 Task: Add an event with the title Casual Interview with Candidate G, date '2023/12/01', time 8:00 AM to 10:00 AM, logged in from the account softage.10@softage.netand send the event invitation to softage.2@softage.net and softage.3@softage.net. Set a reminder for the event At time of event
Action: Mouse moved to (115, 139)
Screenshot: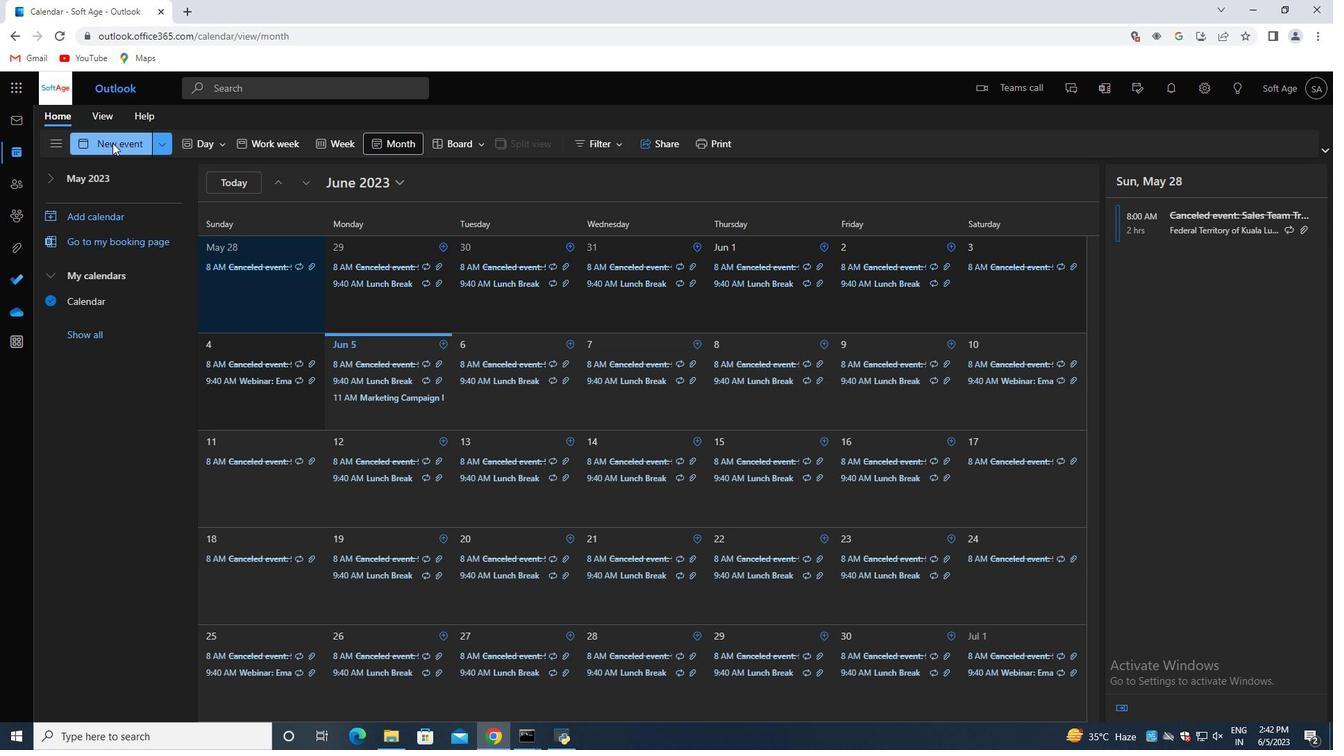 
Action: Mouse pressed left at (115, 139)
Screenshot: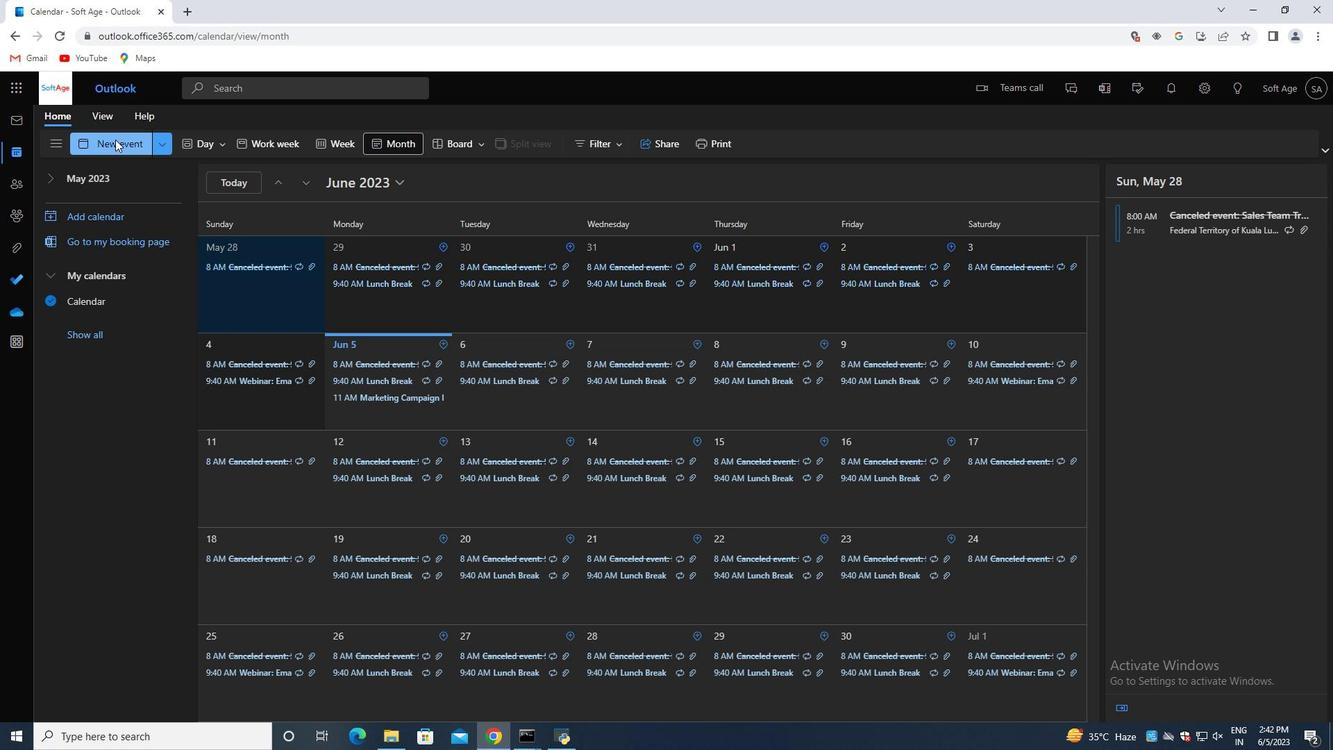 
Action: Mouse moved to (377, 227)
Screenshot: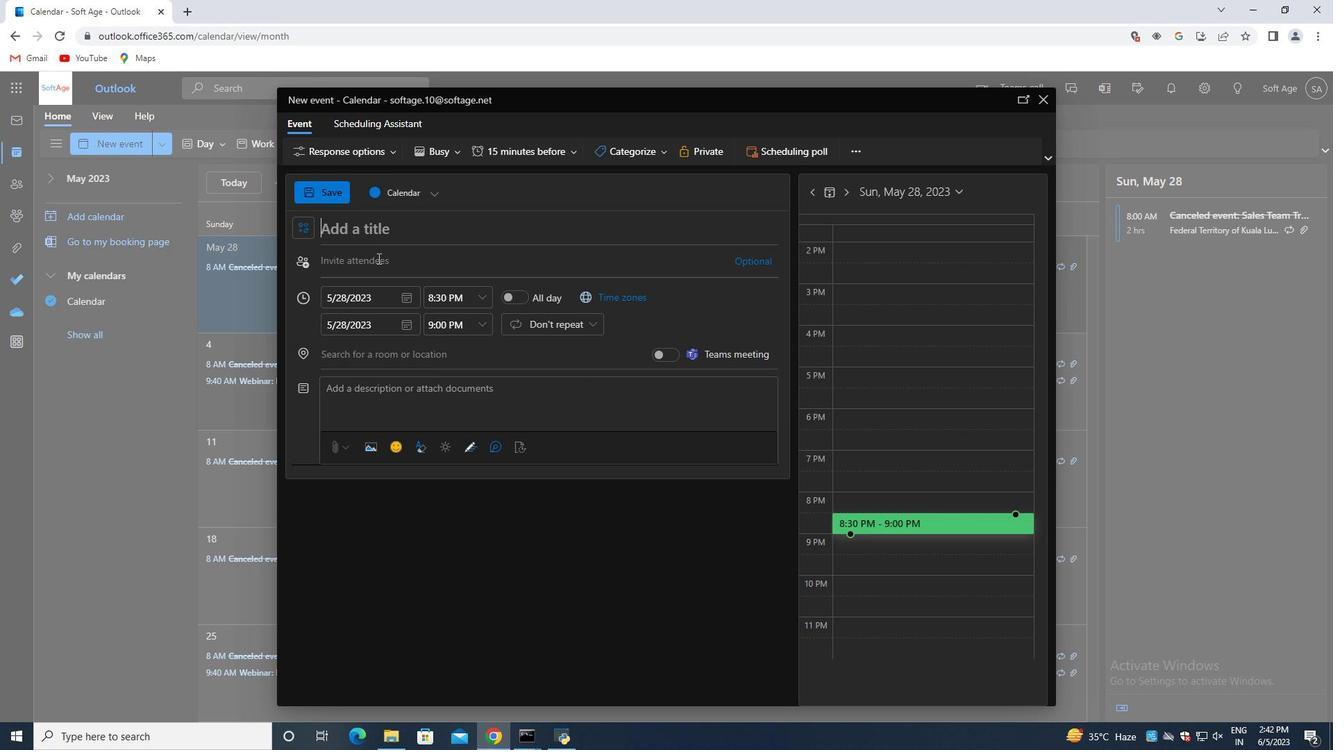 
Action: Mouse pressed left at (377, 227)
Screenshot: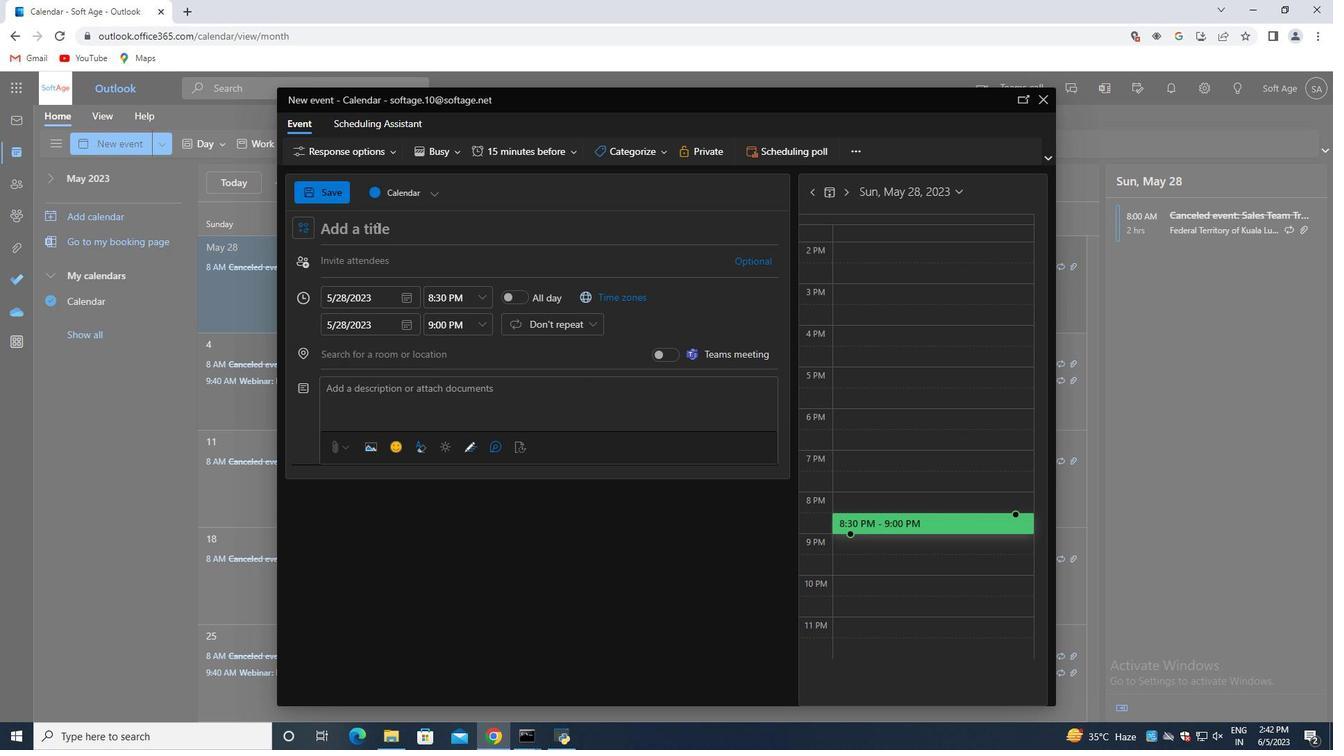 
Action: Key pressed <Key.shift>Casual<Key.space><Key.shift>Interview<Key.space>with<Key.space><Key.shift>Candidate<Key.space><Key.shift>G
Screenshot: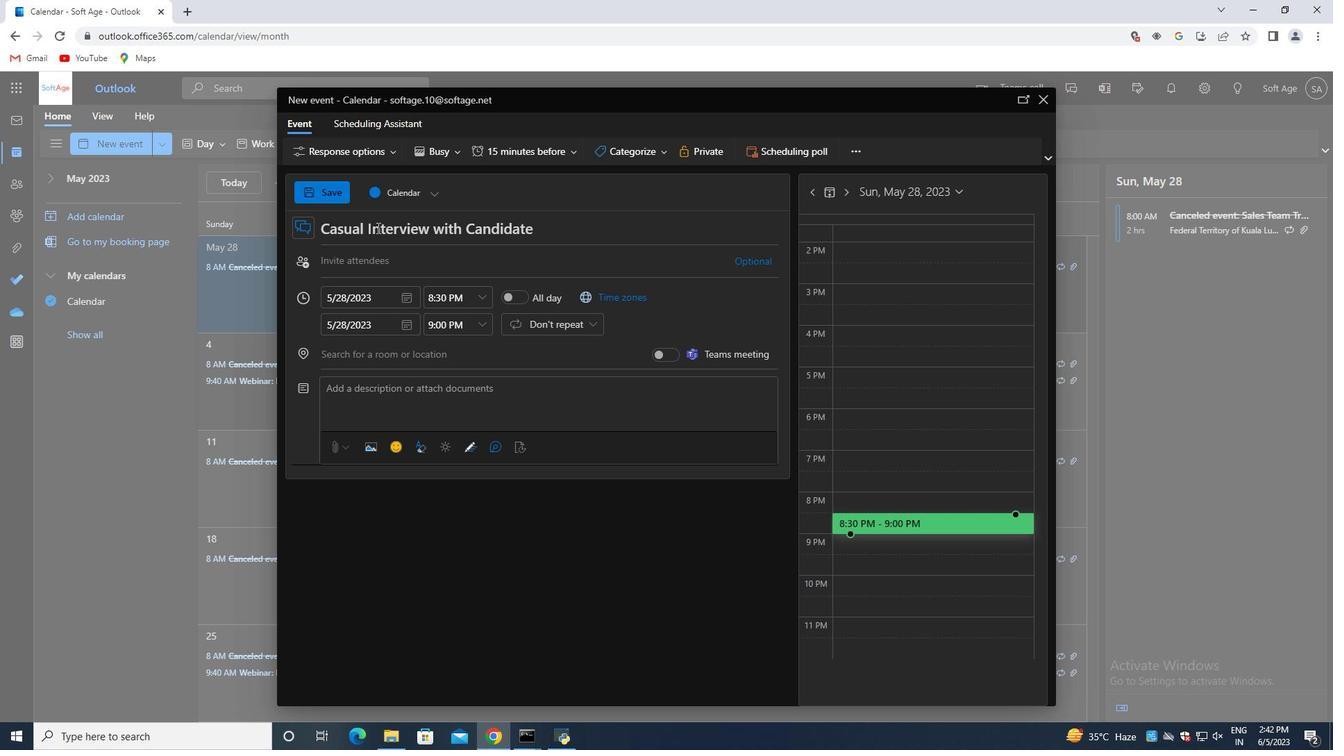 
Action: Mouse moved to (404, 295)
Screenshot: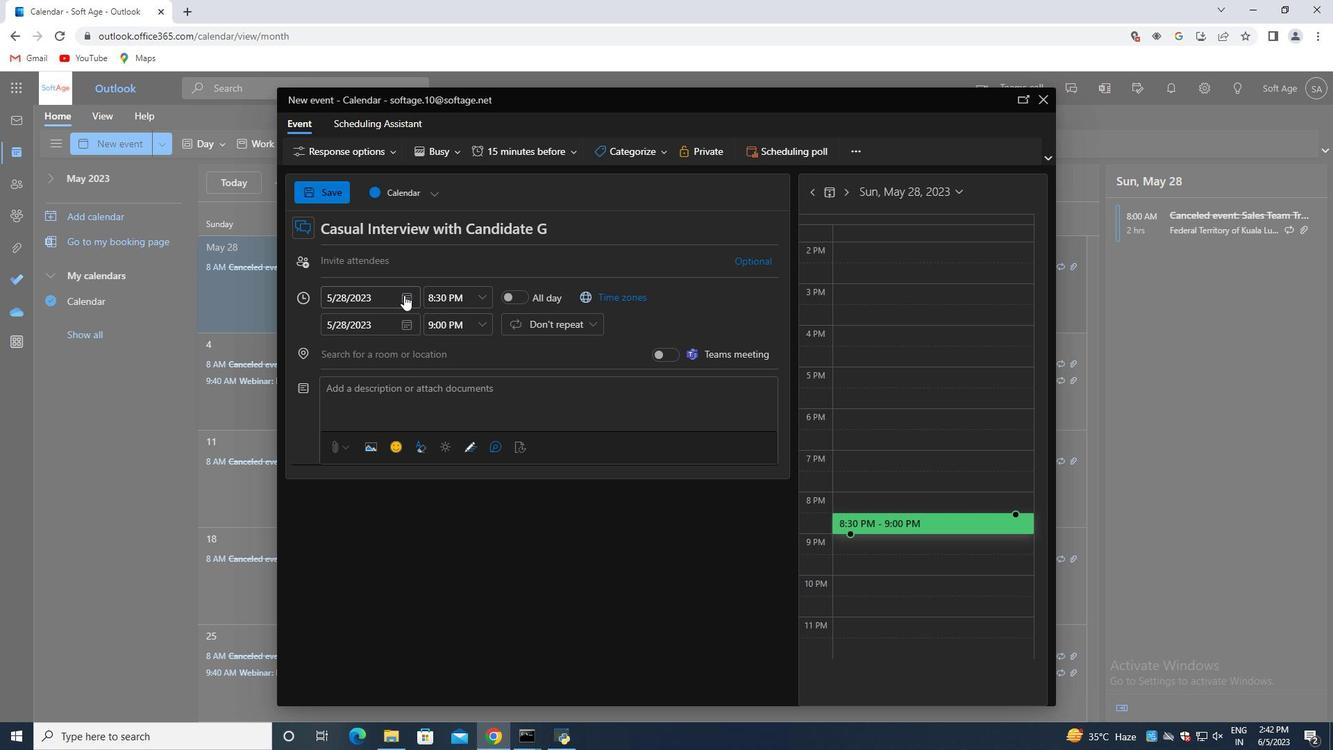 
Action: Mouse pressed left at (404, 295)
Screenshot: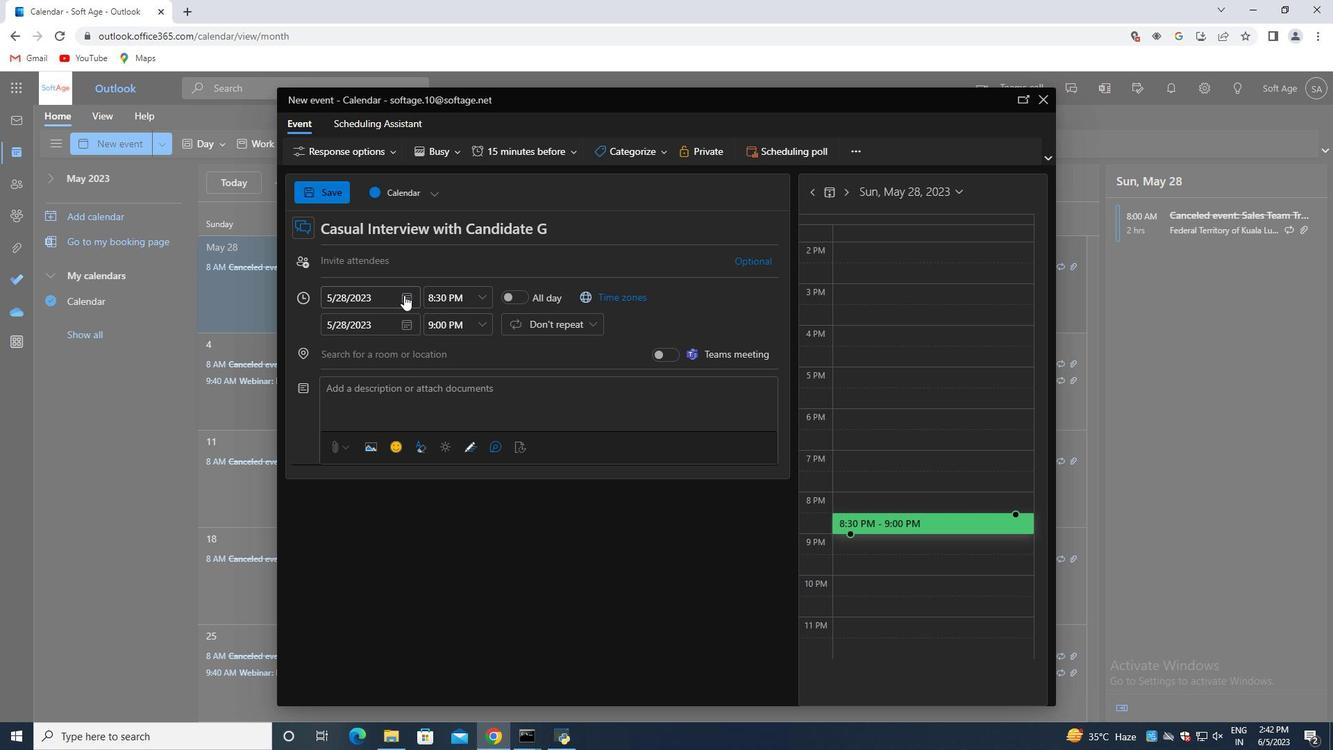 
Action: Mouse moved to (458, 322)
Screenshot: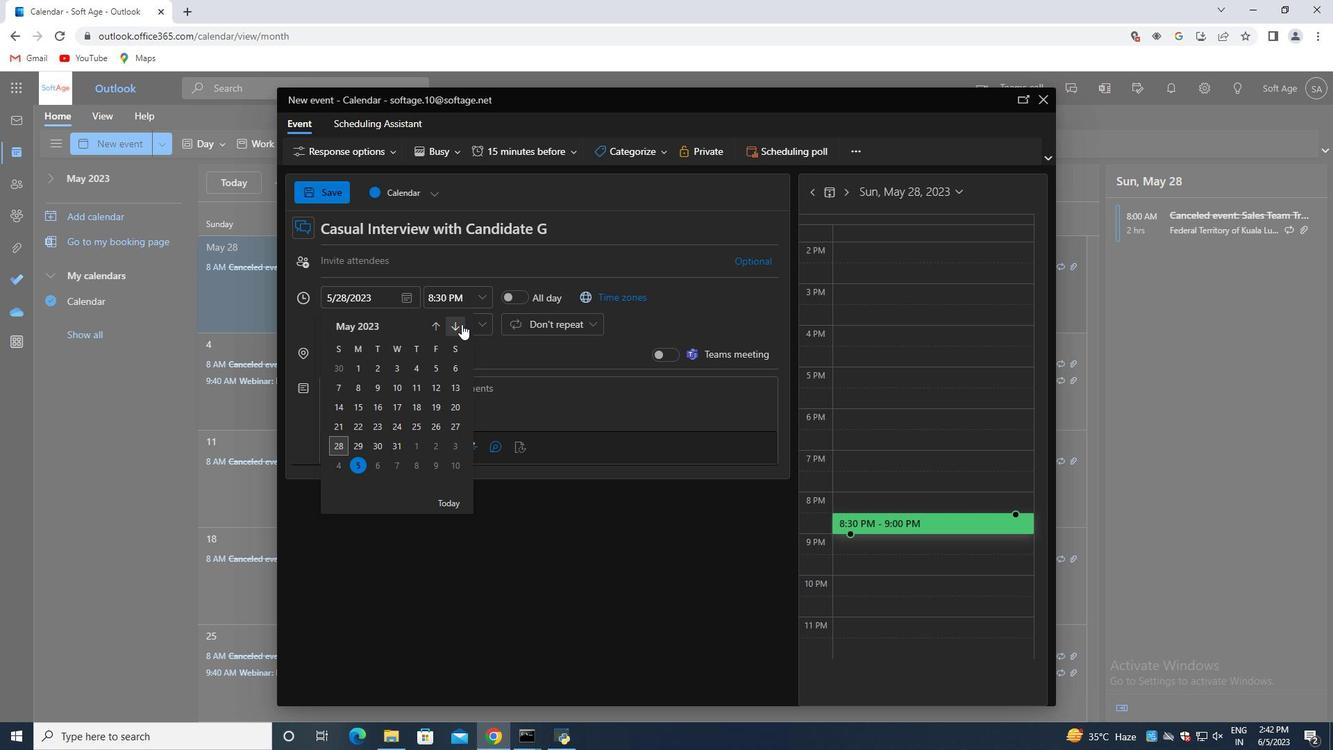 
Action: Mouse pressed left at (458, 322)
Screenshot: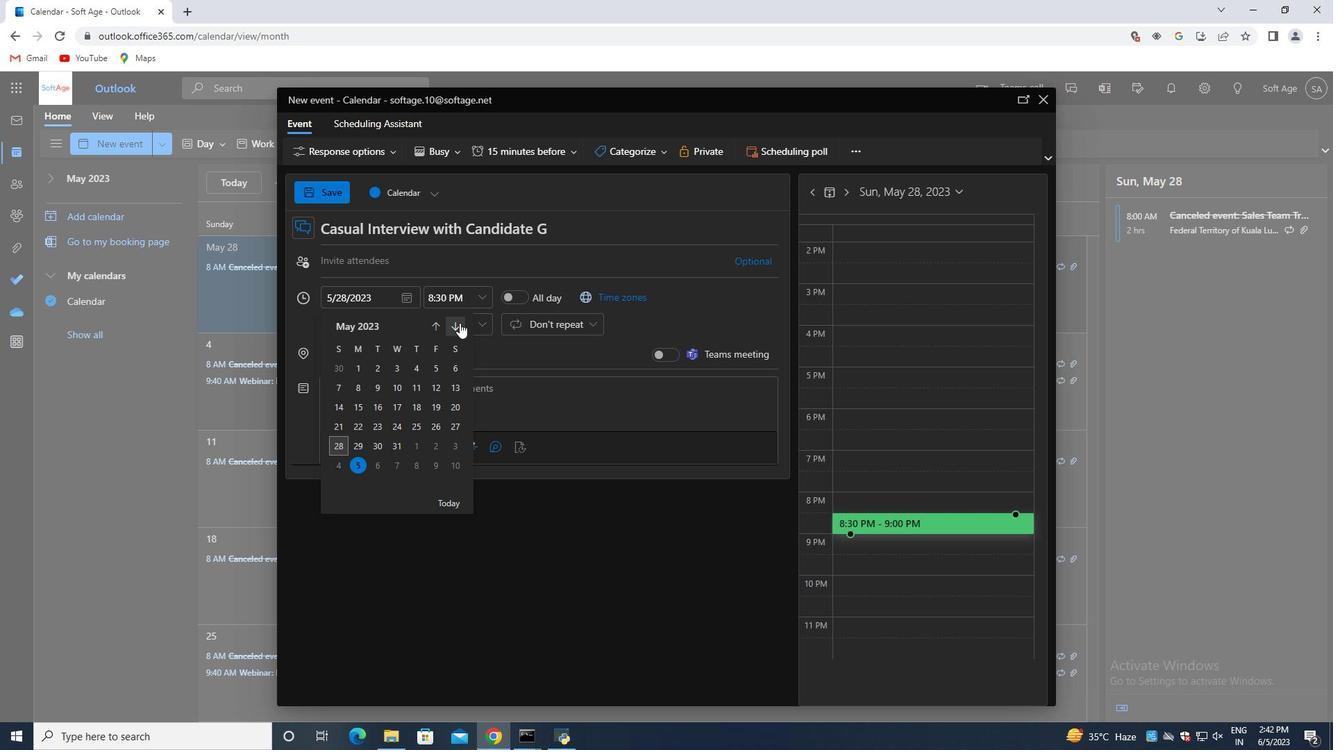 
Action: Mouse pressed left at (458, 322)
Screenshot: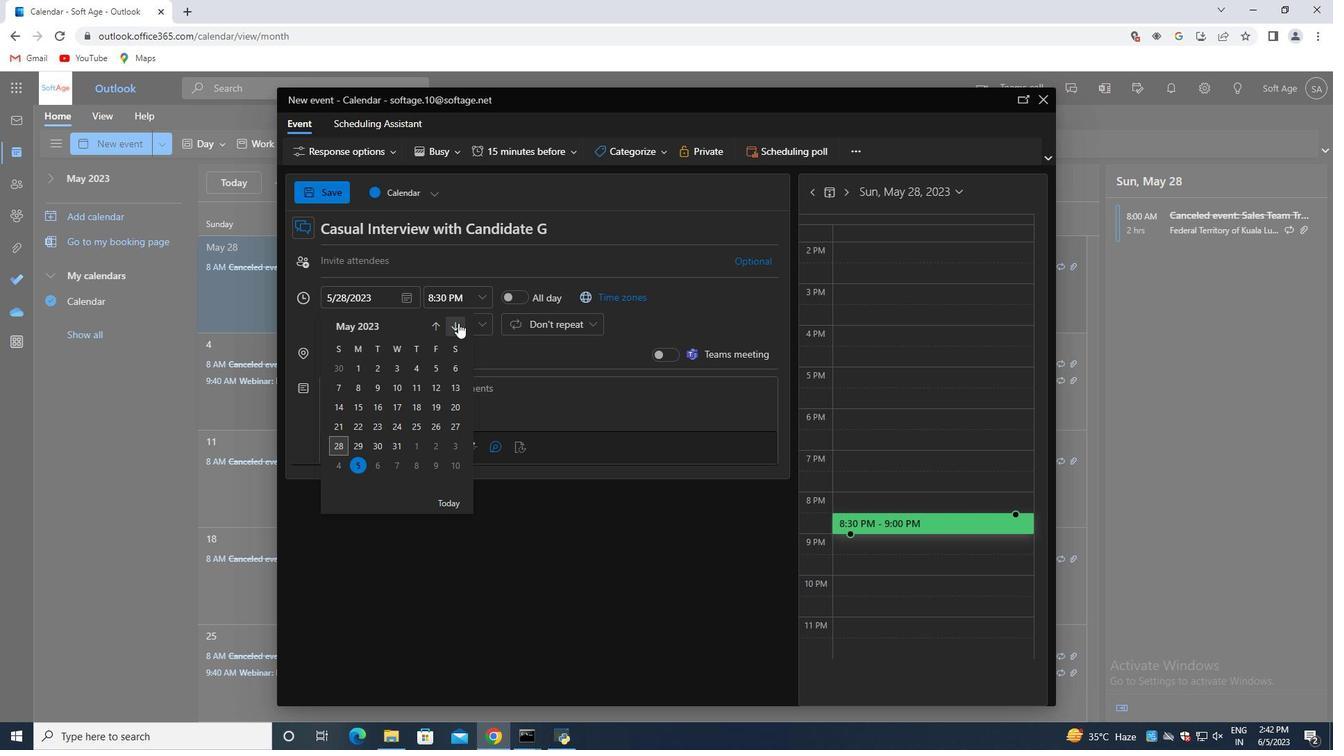 
Action: Mouse pressed left at (458, 322)
Screenshot: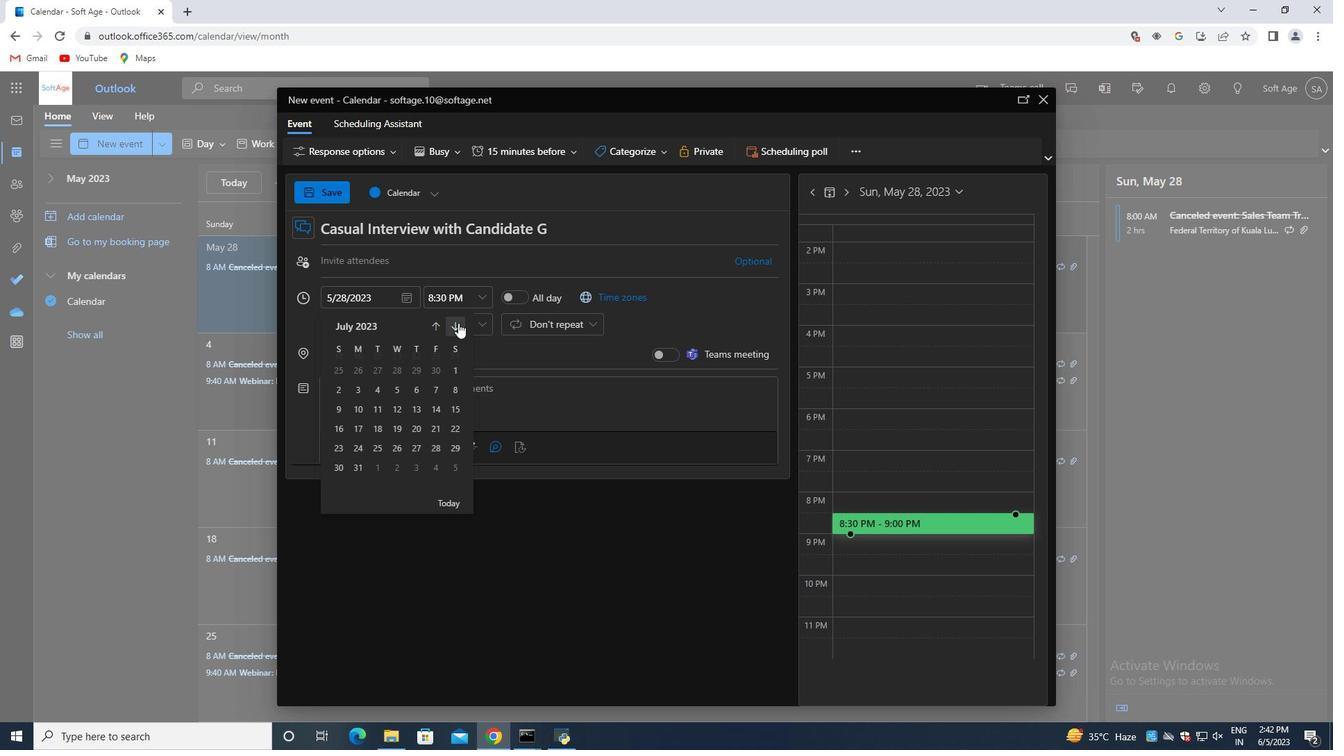 
Action: Mouse pressed left at (458, 322)
Screenshot: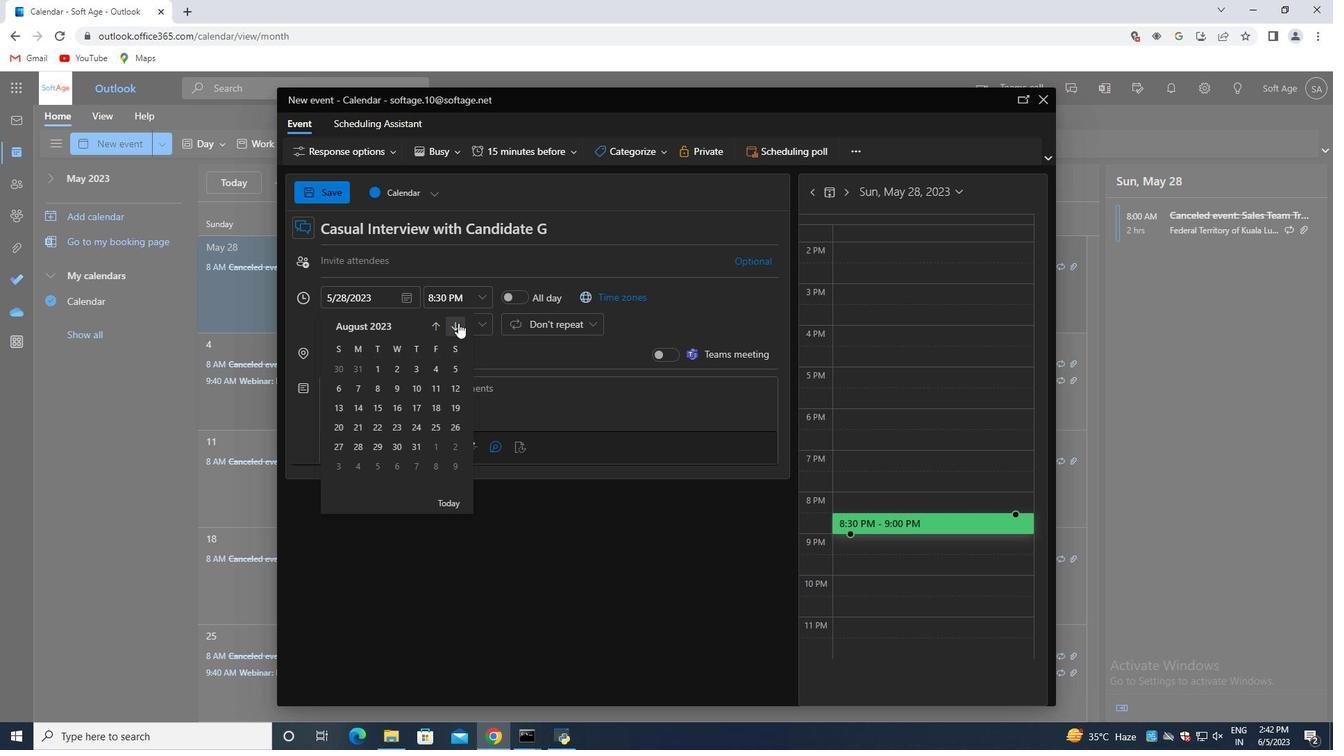 
Action: Mouse pressed left at (458, 322)
Screenshot: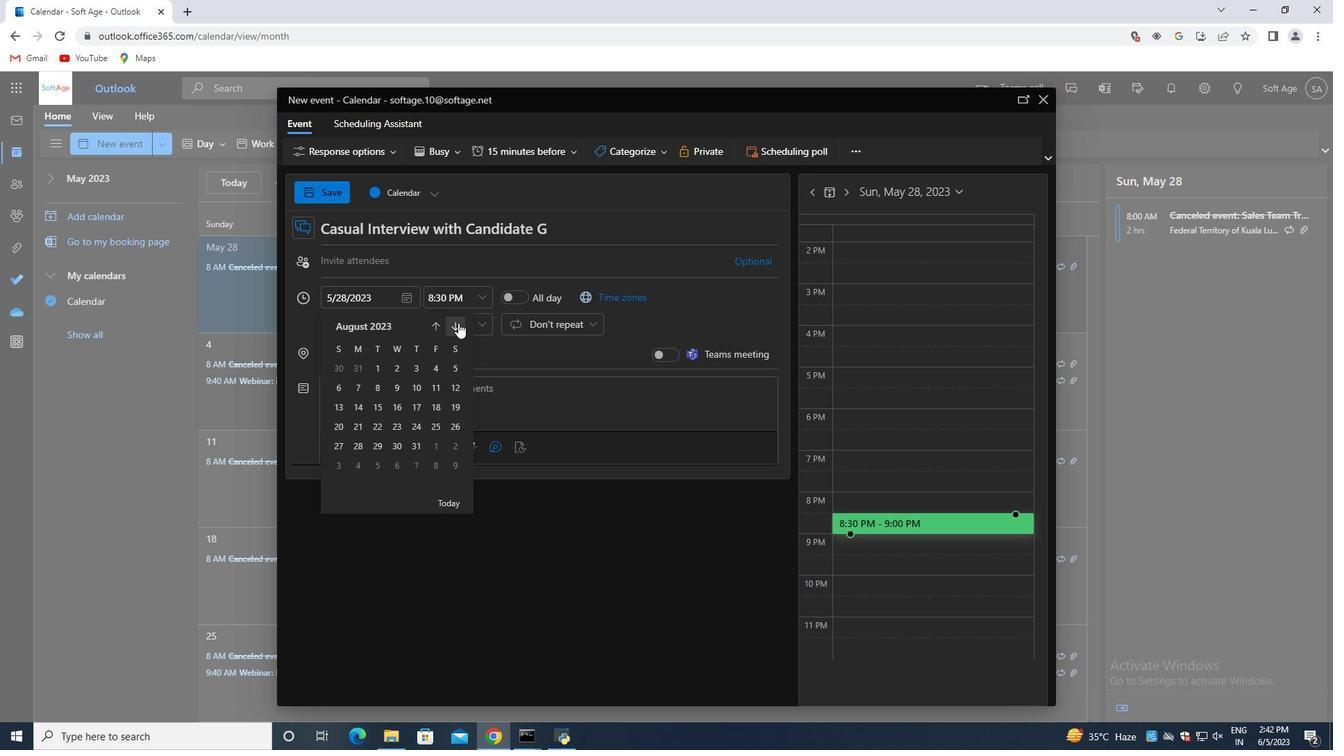
Action: Mouse pressed left at (458, 322)
Screenshot: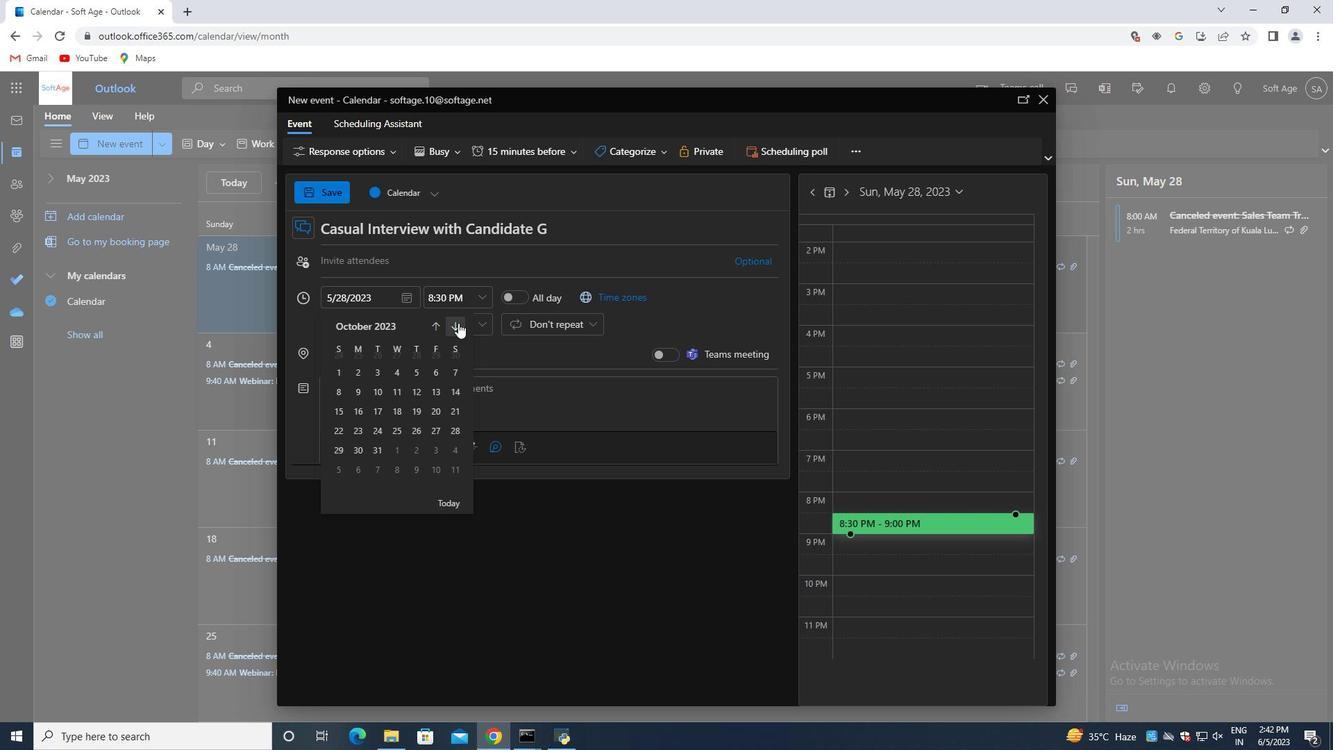 
Action: Mouse pressed left at (458, 322)
Screenshot: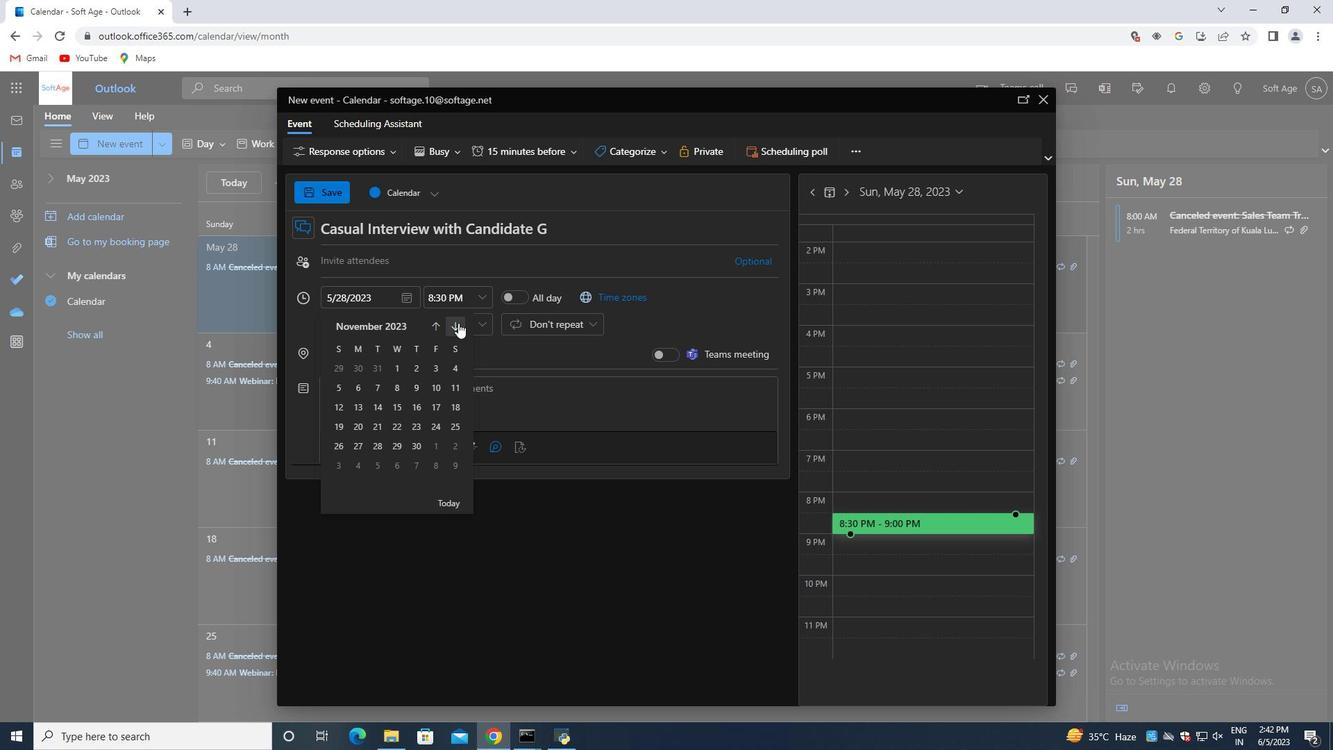 
Action: Mouse moved to (434, 370)
Screenshot: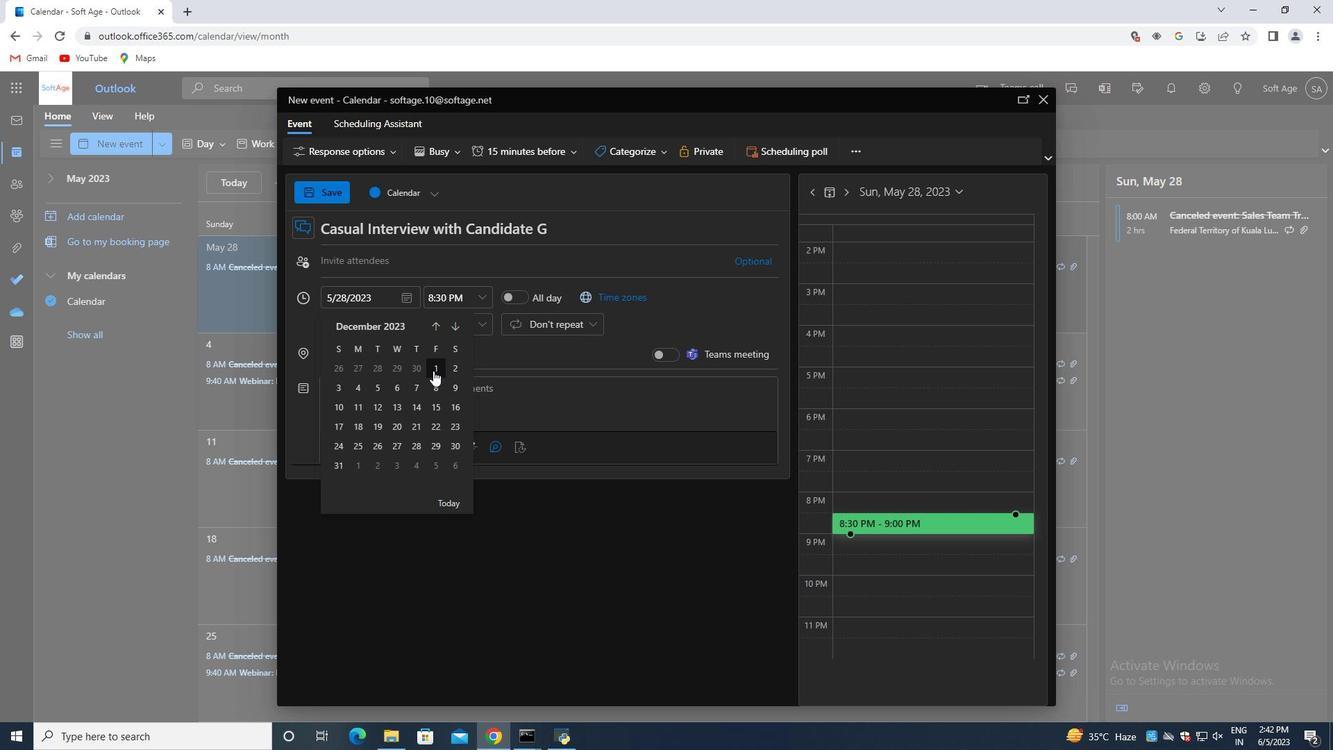 
Action: Mouse pressed left at (434, 370)
Screenshot: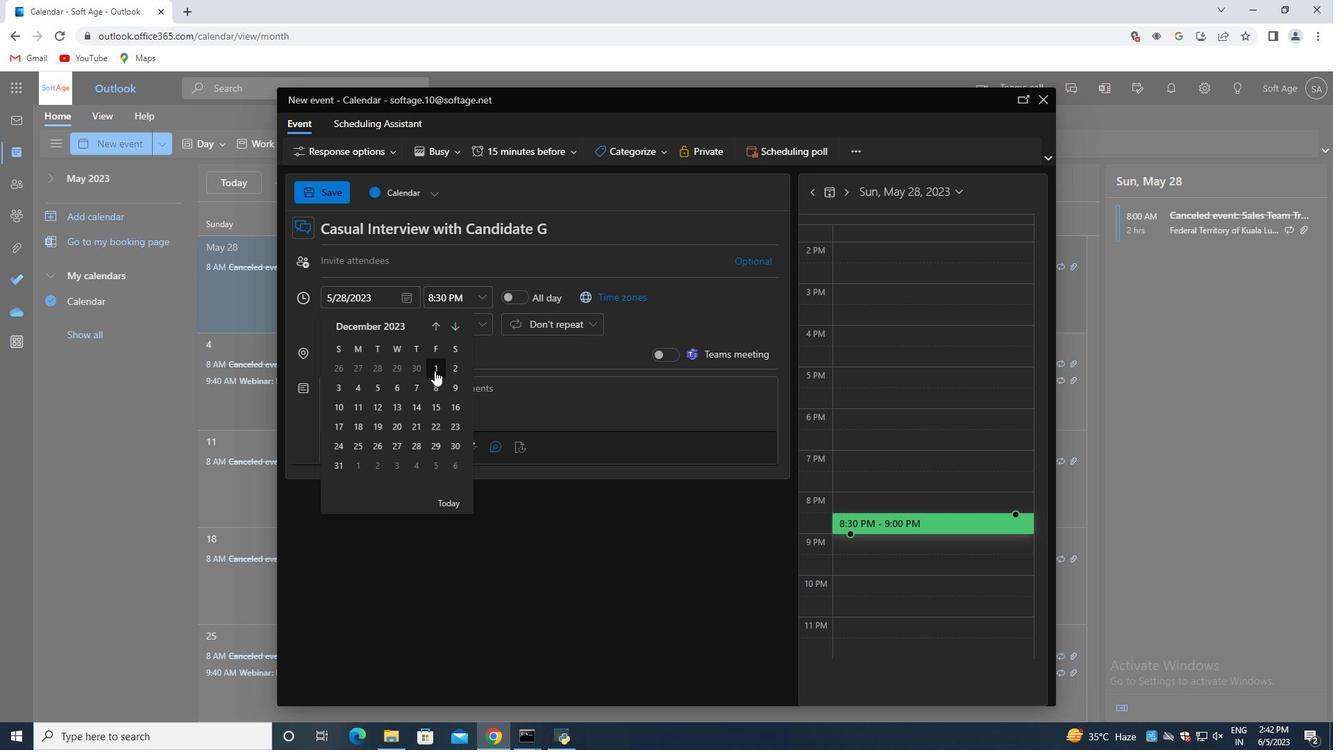 
Action: Mouse moved to (480, 297)
Screenshot: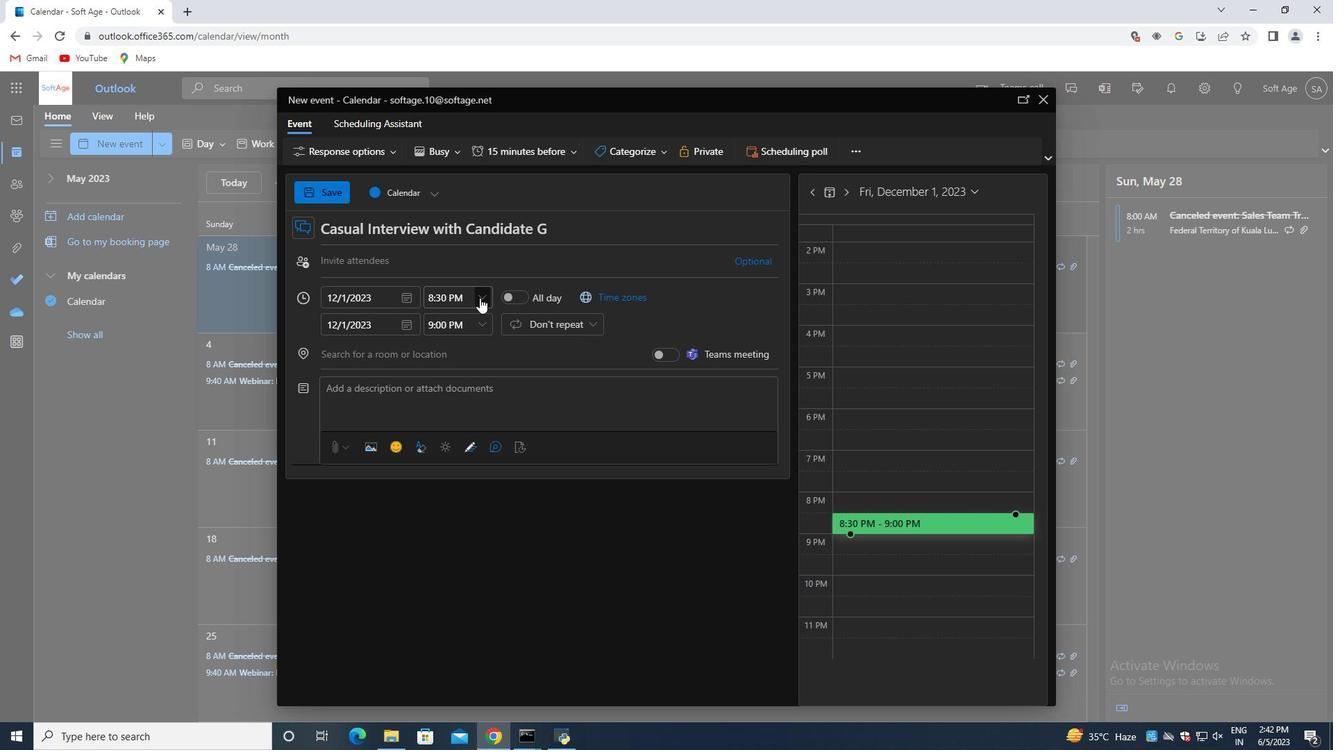 
Action: Mouse pressed left at (480, 297)
Screenshot: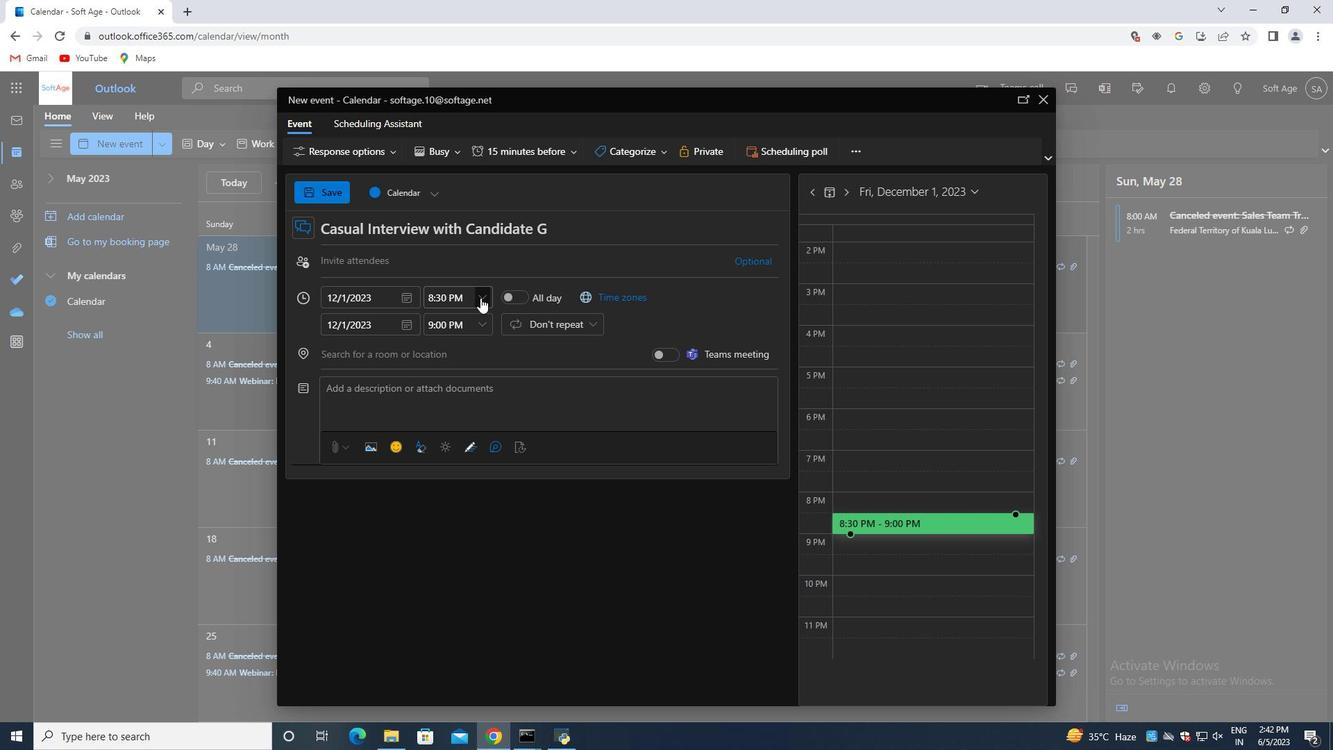 
Action: Mouse moved to (479, 296)
Screenshot: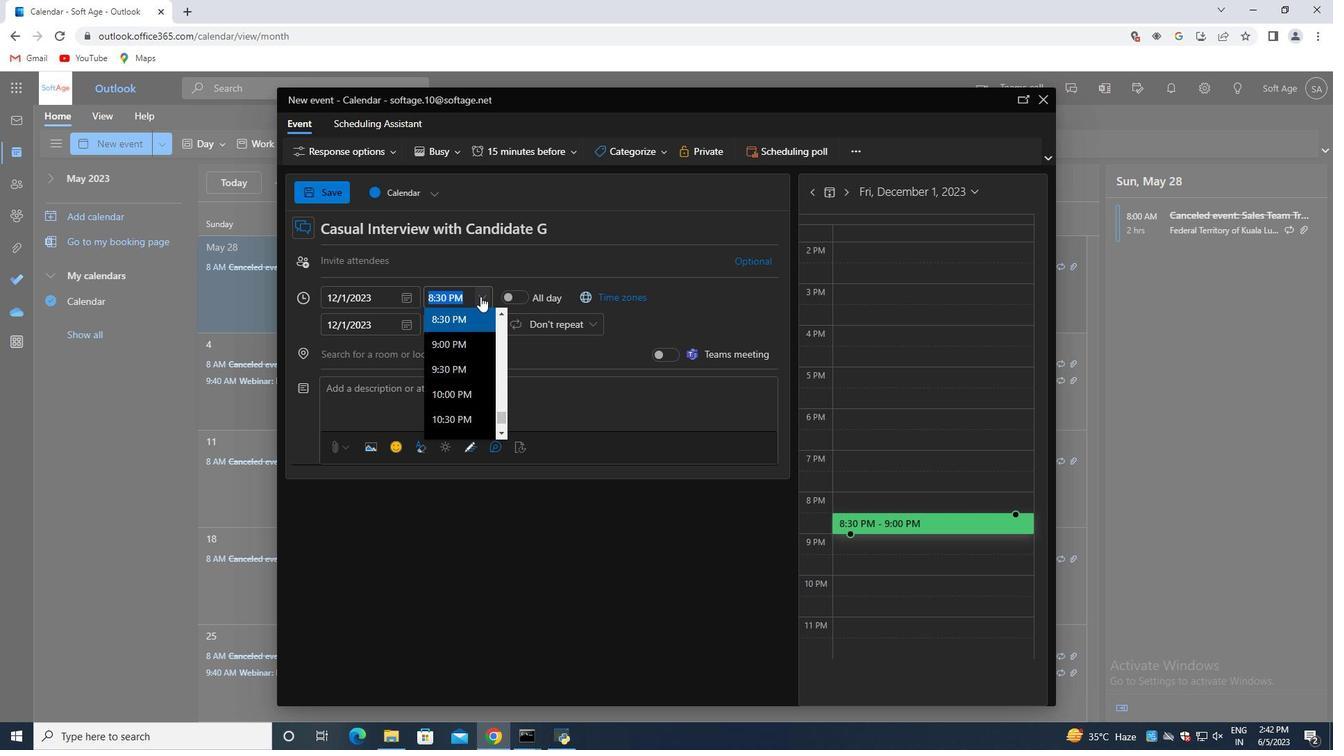 
Action: Key pressed <Key.backspace>8<Key.shift_r>:<Key.enter>
Screenshot: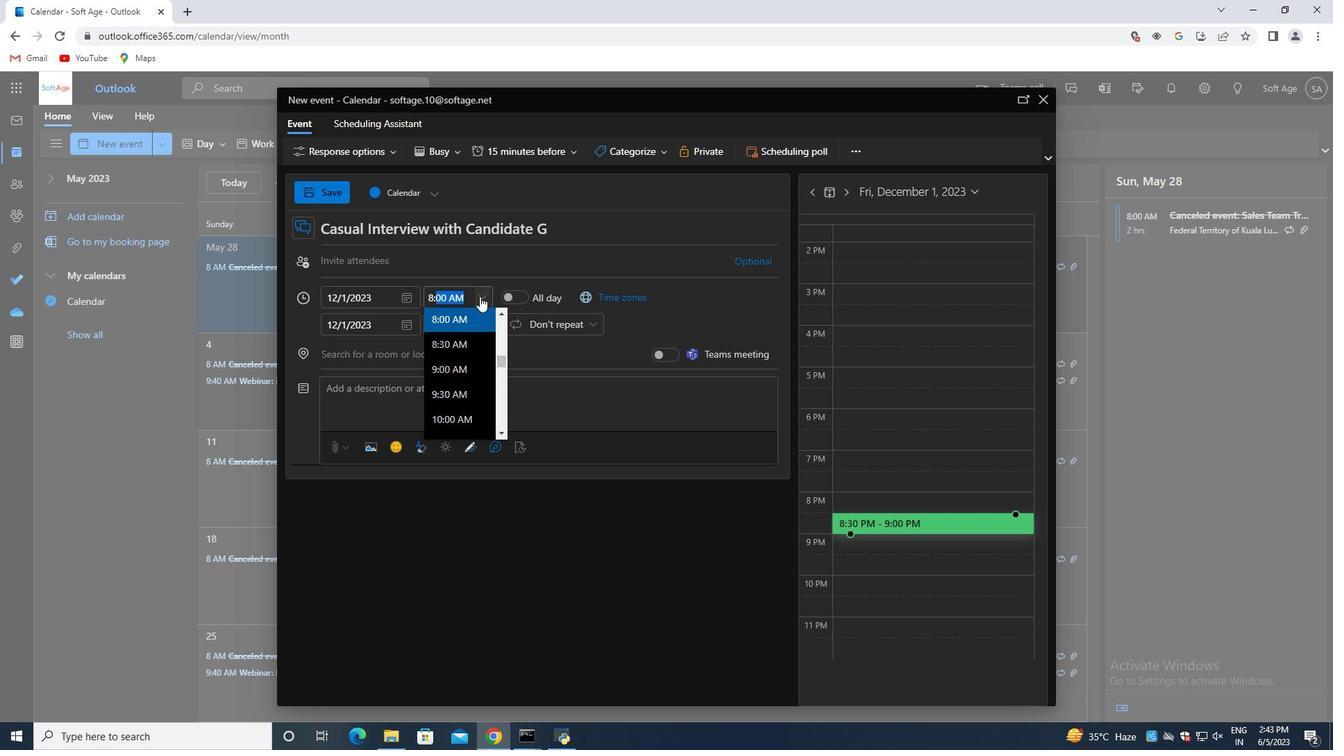 
Action: Mouse moved to (487, 324)
Screenshot: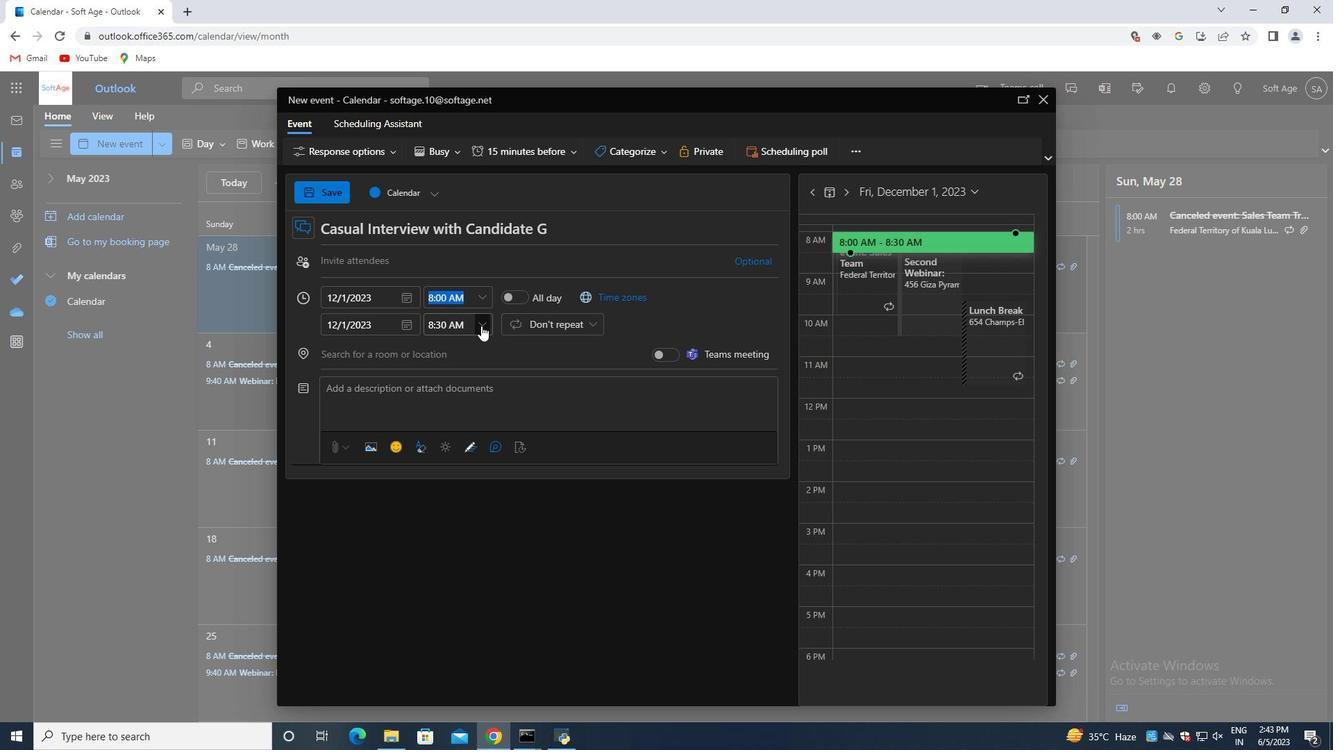 
Action: Mouse pressed left at (487, 324)
Screenshot: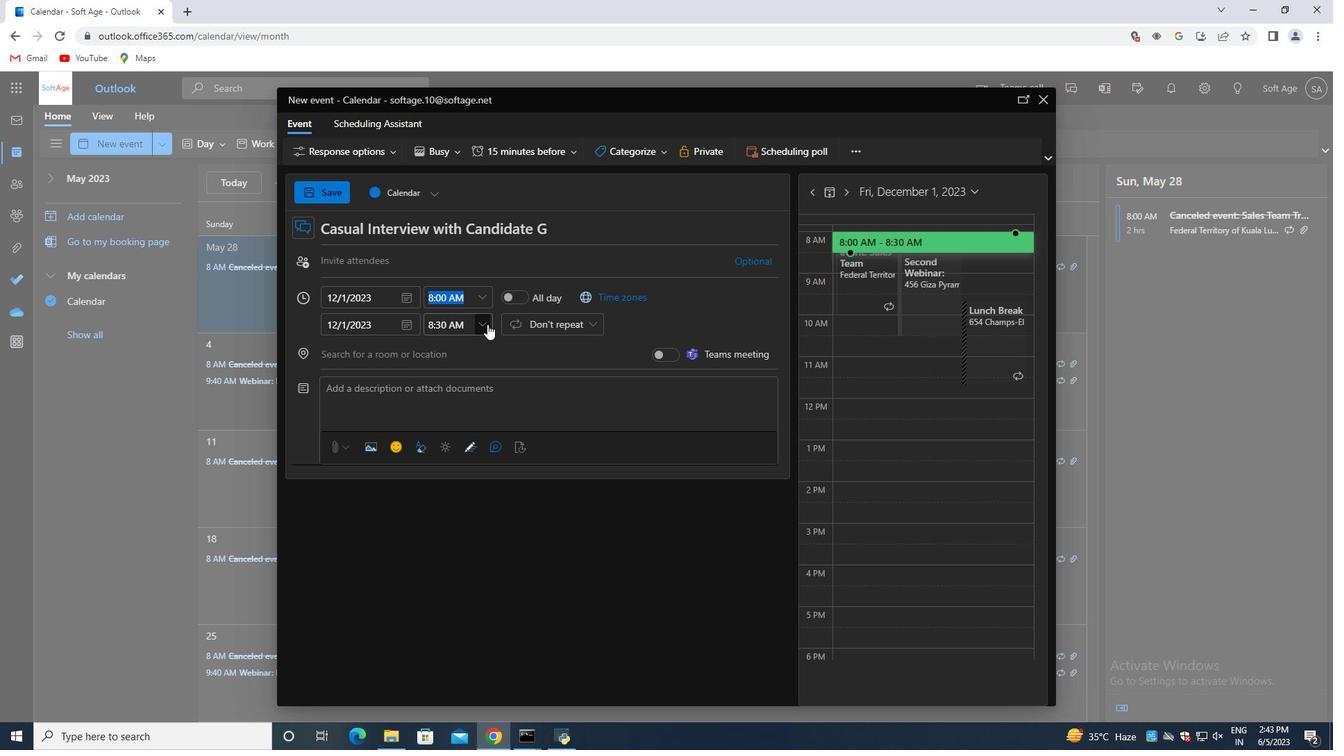 
Action: Mouse moved to (470, 424)
Screenshot: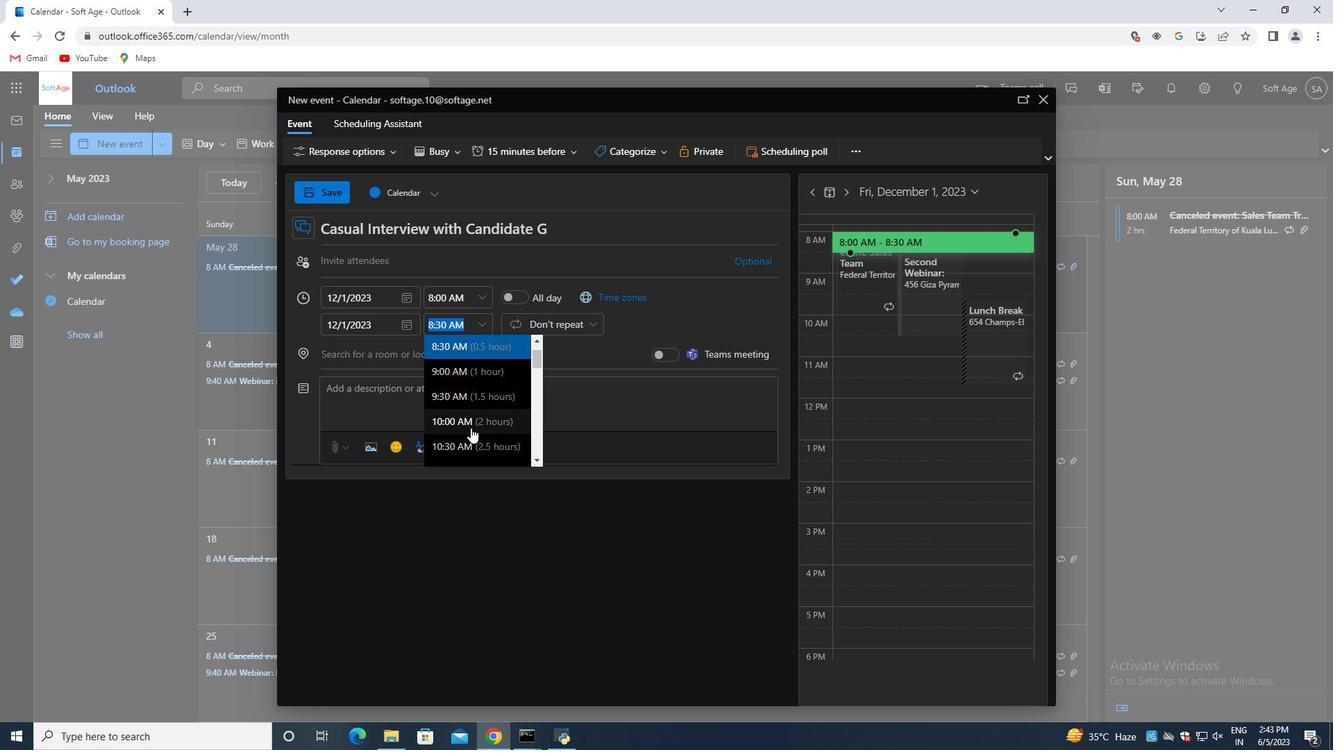 
Action: Mouse pressed left at (470, 424)
Screenshot: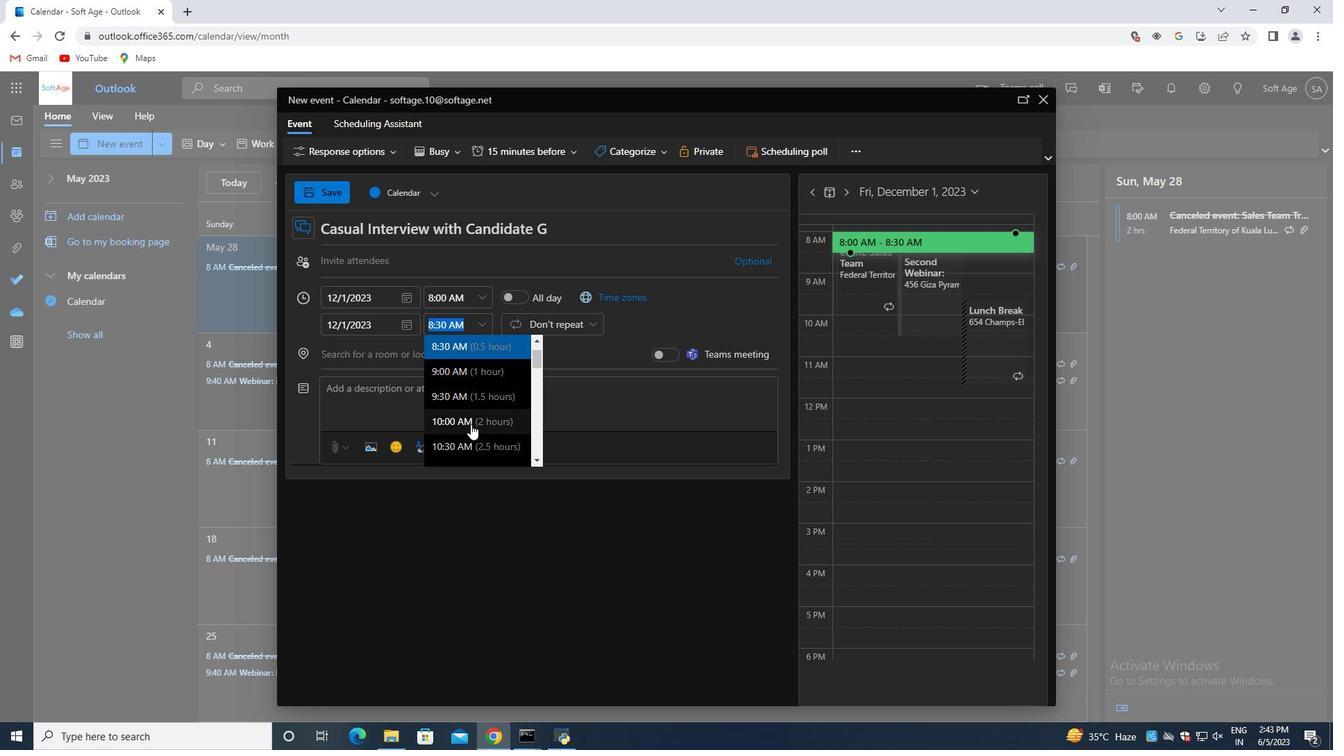 
Action: Mouse moved to (375, 256)
Screenshot: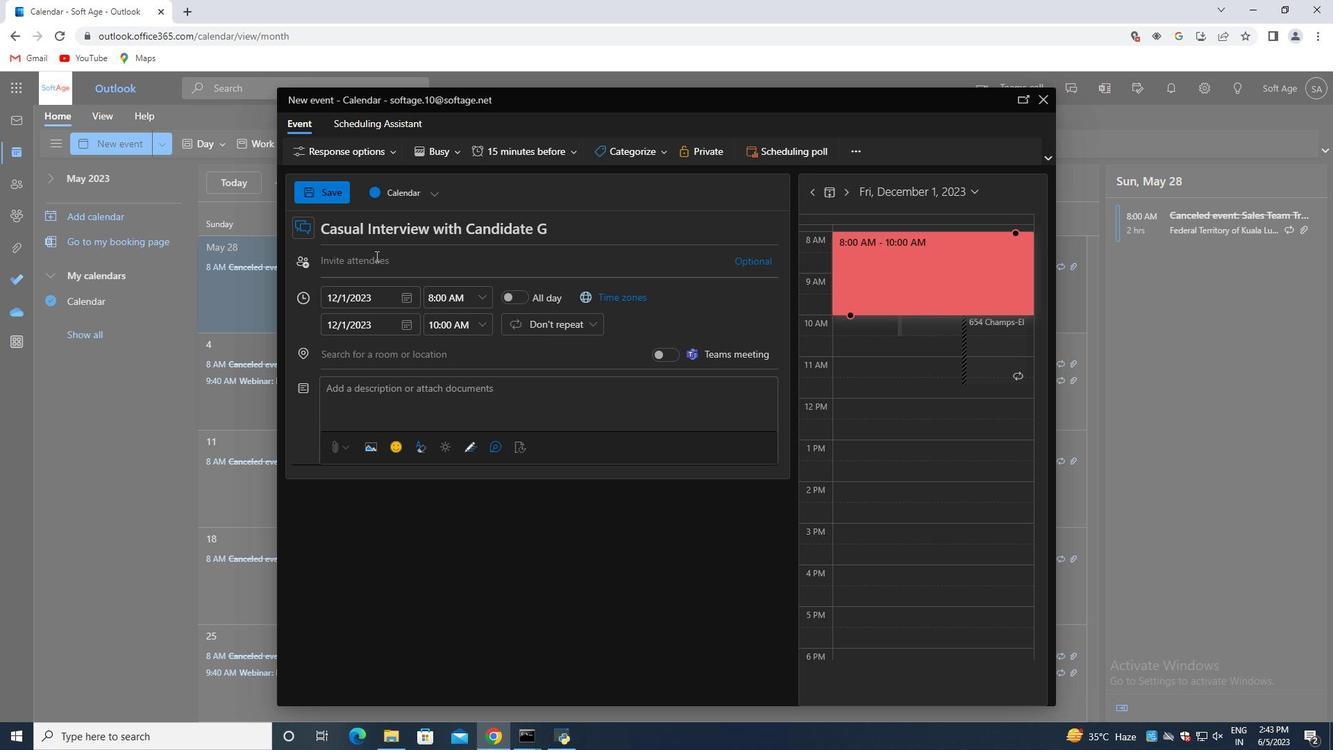 
Action: Mouse pressed left at (375, 256)
Screenshot: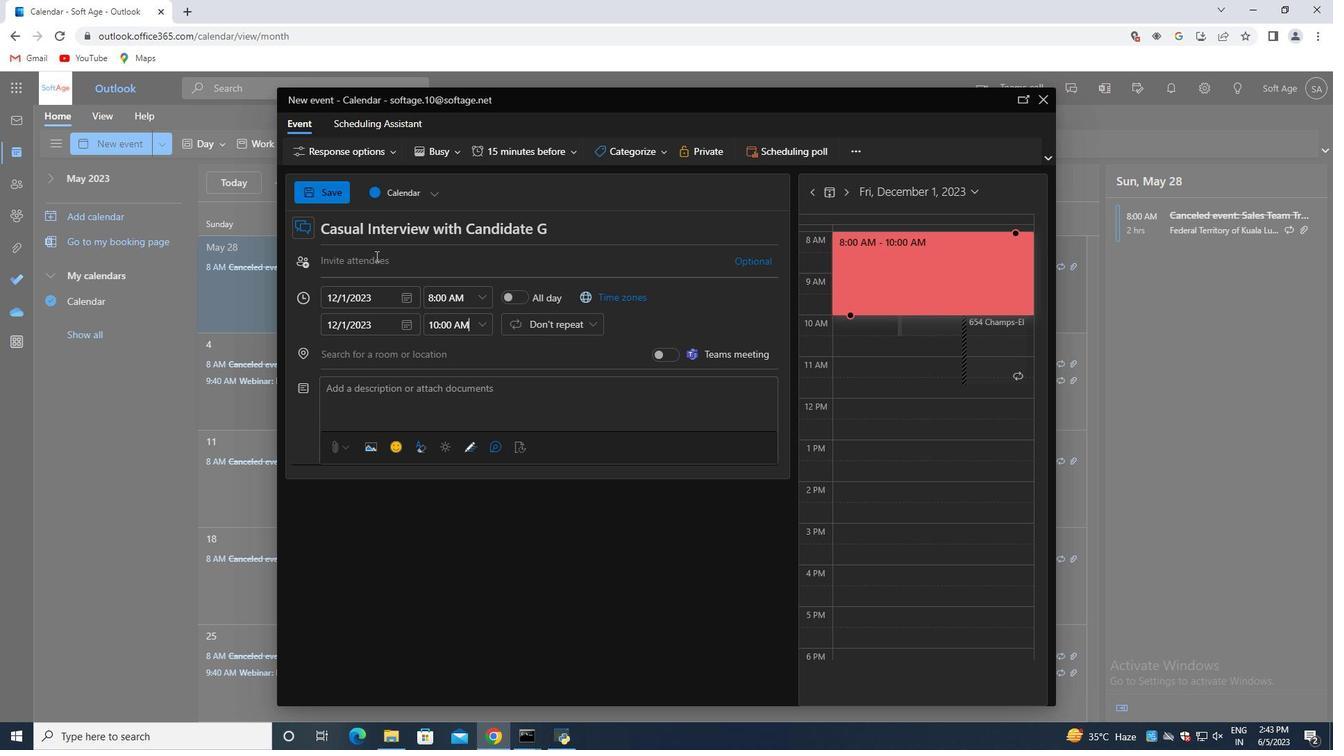 
Action: Key pressed softage.2<Key.shift>@softage.net<Key.enter>ss<Key.backspace>oftage.3<Key.shift>@softage.net<Key.enter>
Screenshot: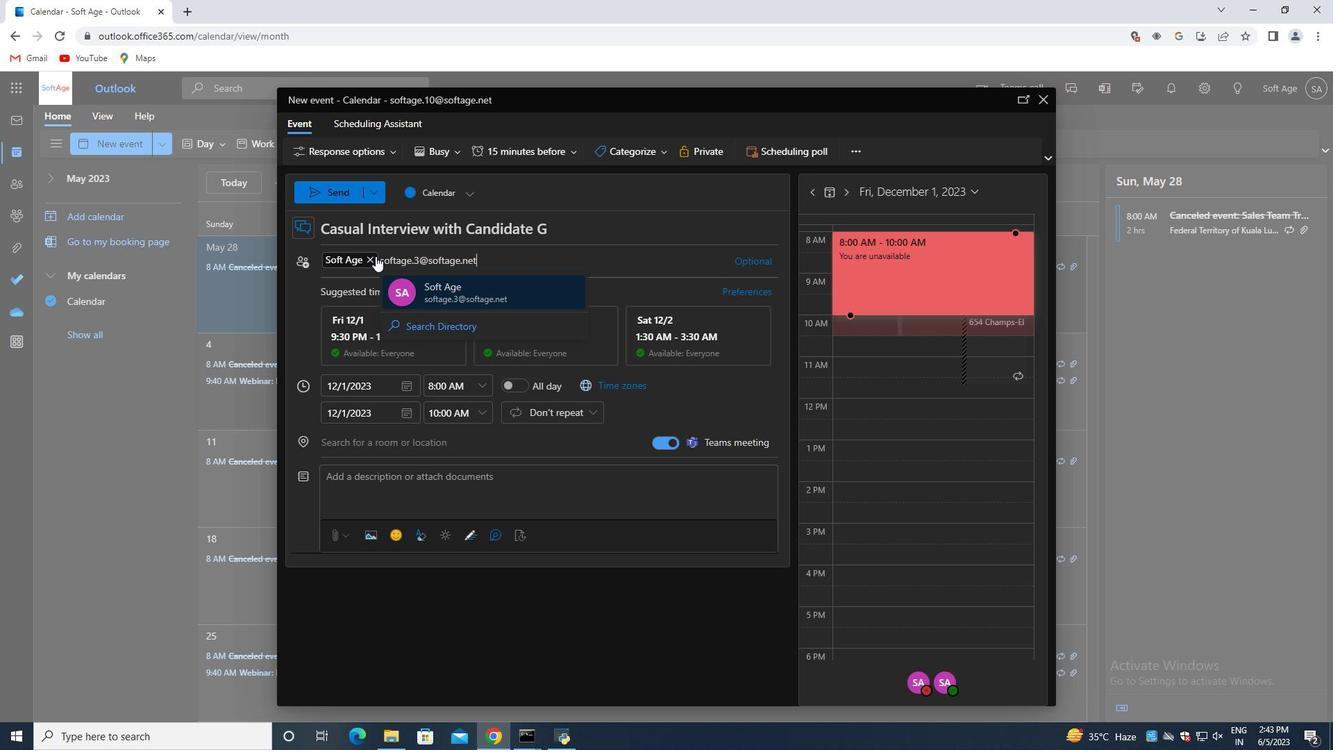 
Action: Mouse moved to (526, 156)
Screenshot: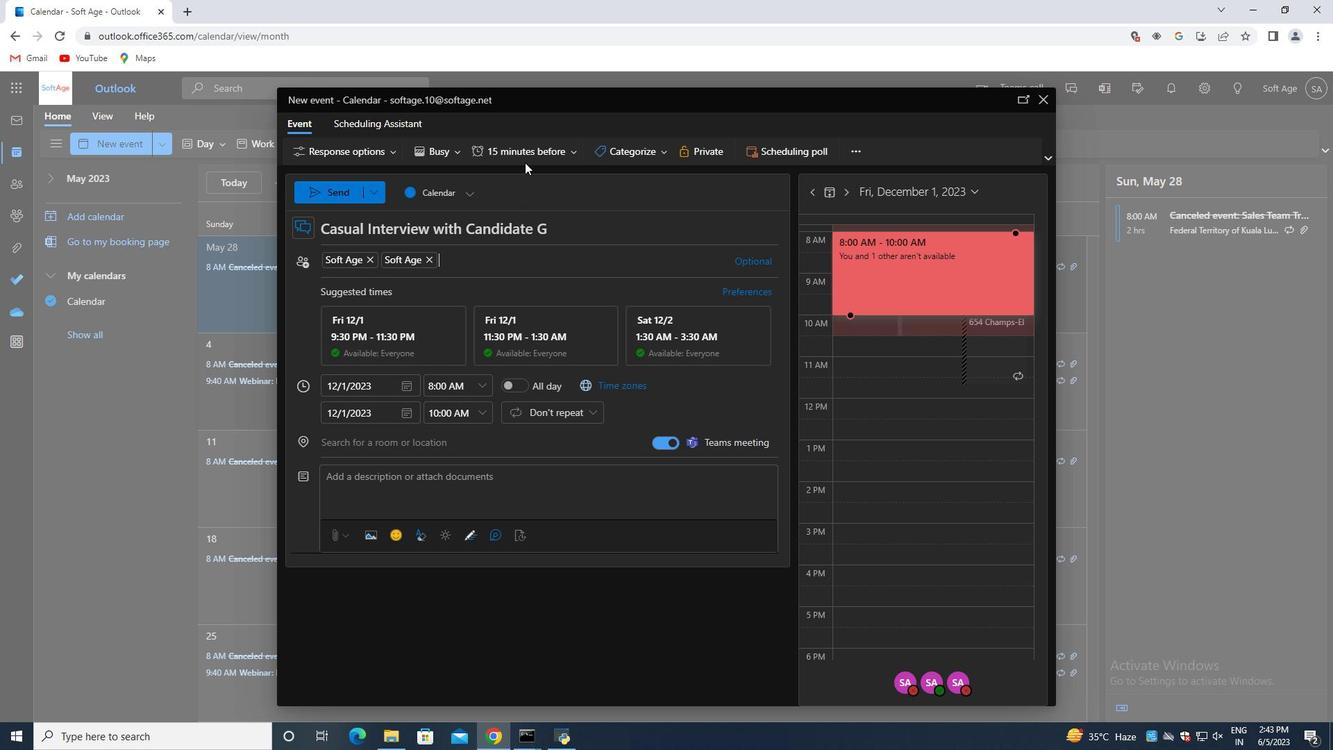 
Action: Mouse pressed left at (526, 156)
Screenshot: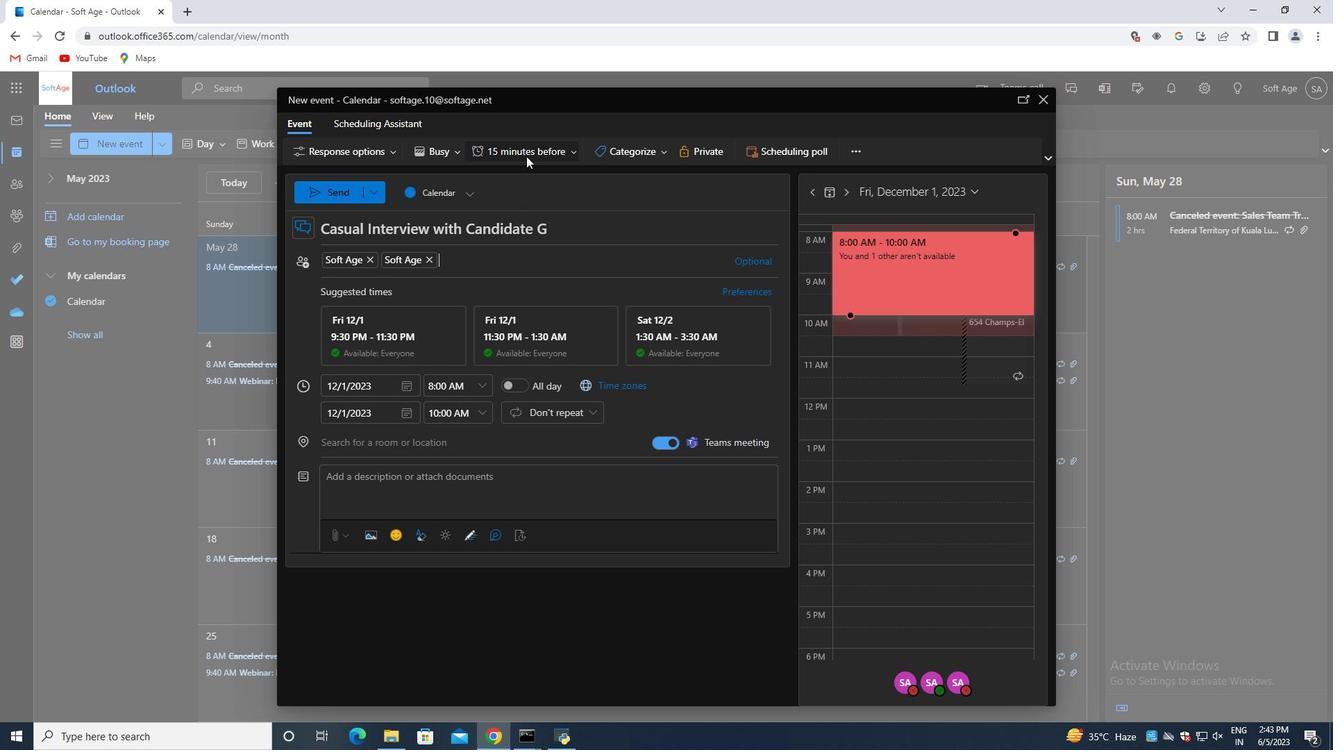 
Action: Mouse moved to (534, 209)
Screenshot: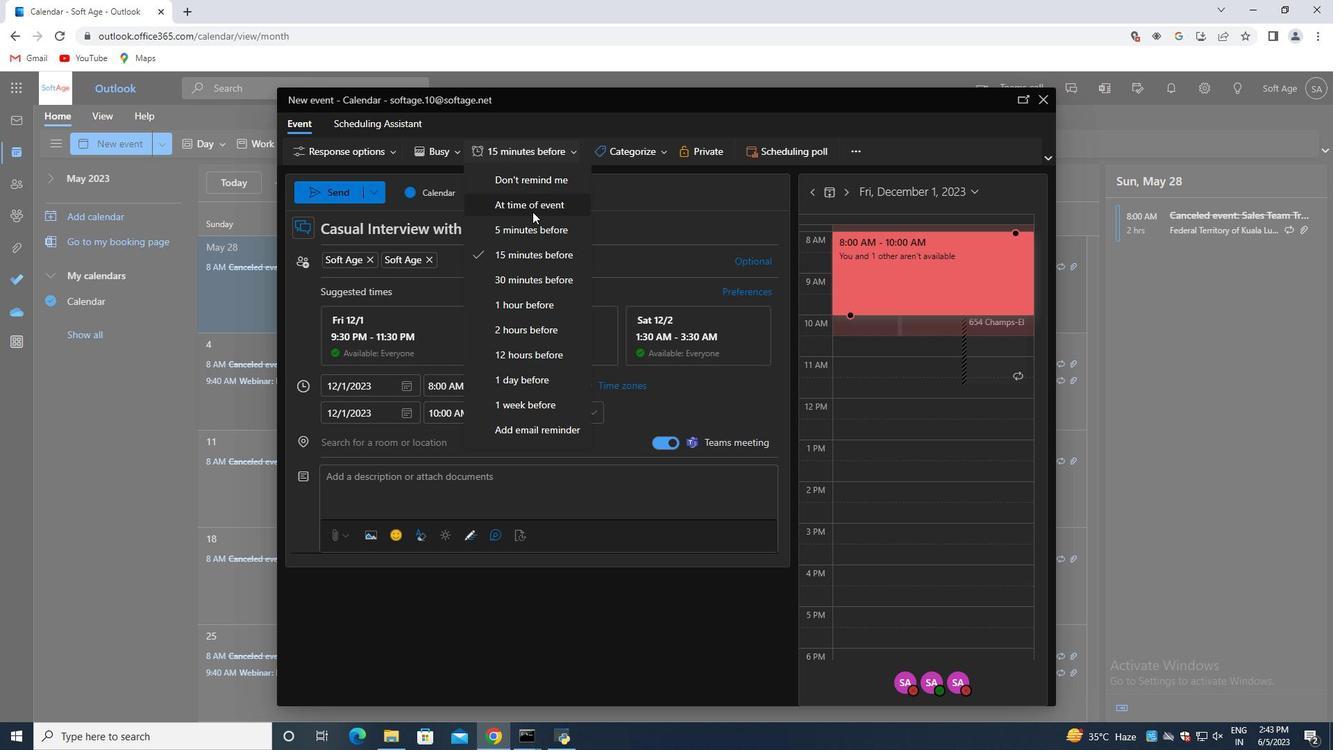 
Action: Mouse pressed left at (534, 209)
Screenshot: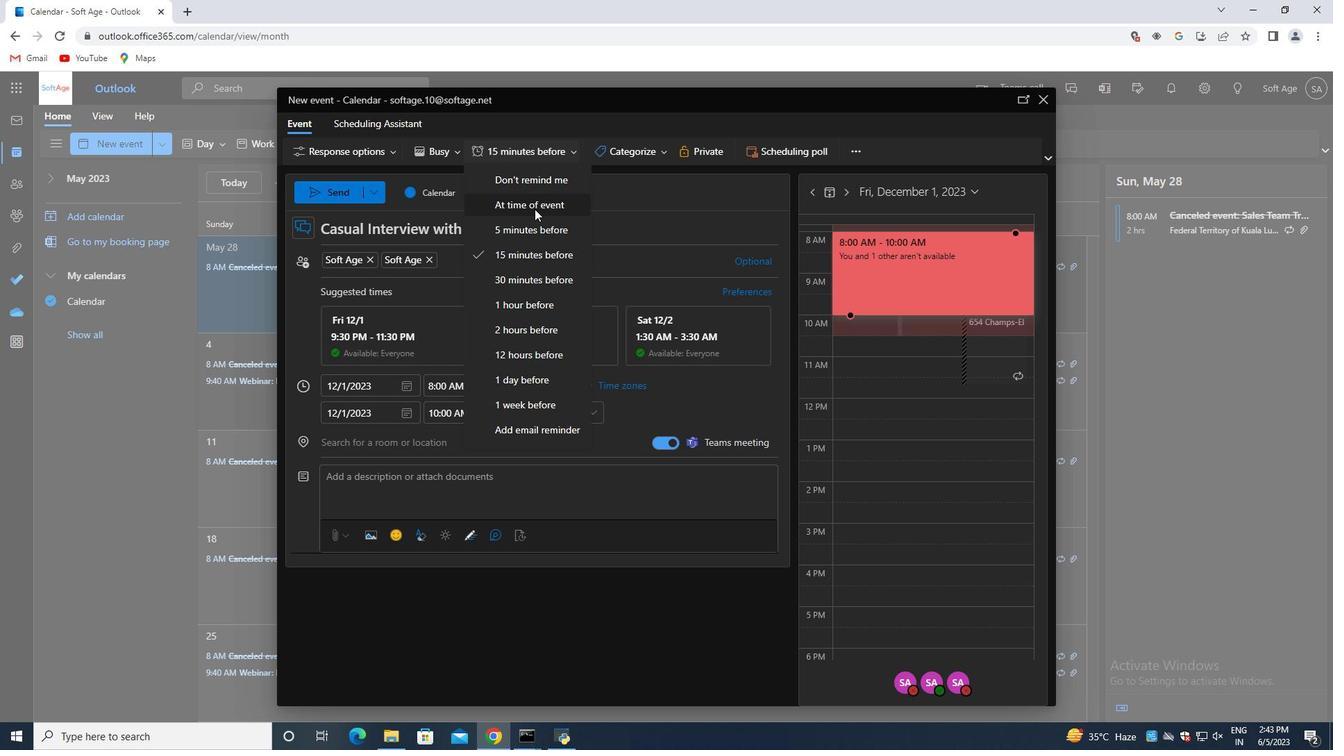 
Action: Mouse moved to (331, 188)
Screenshot: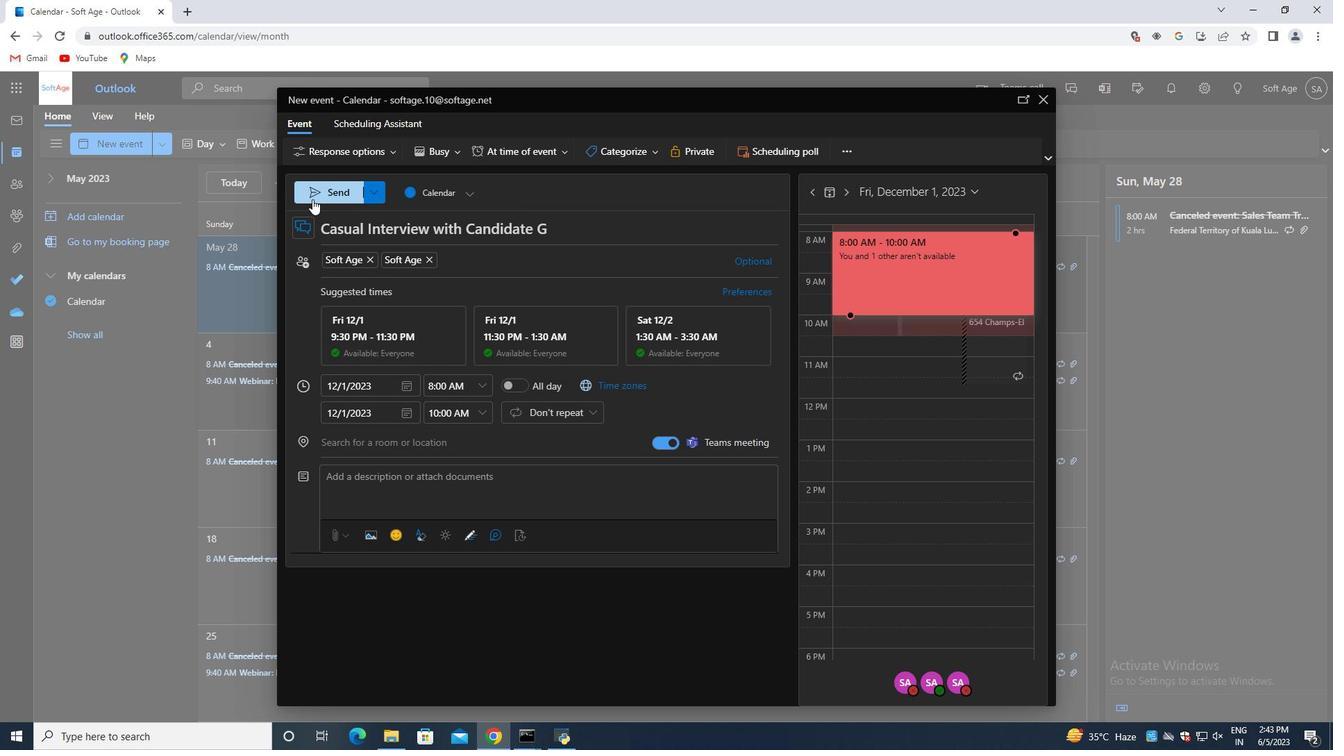 
Action: Mouse pressed left at (331, 188)
Screenshot: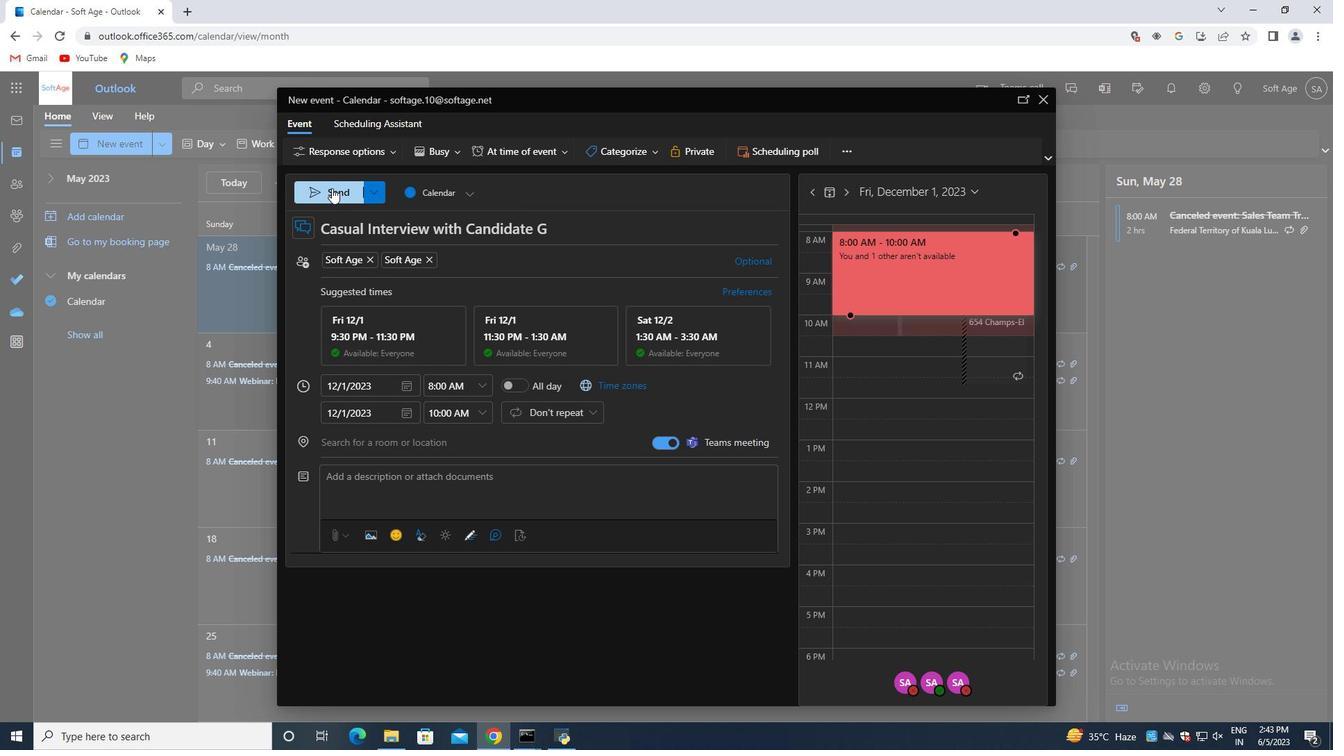 
